 Task: Create a due date automation trigger when advanced on, on the monday before a card is due add dates due in between 1 and 5 working days at 11:00 AM.
Action: Mouse moved to (990, 80)
Screenshot: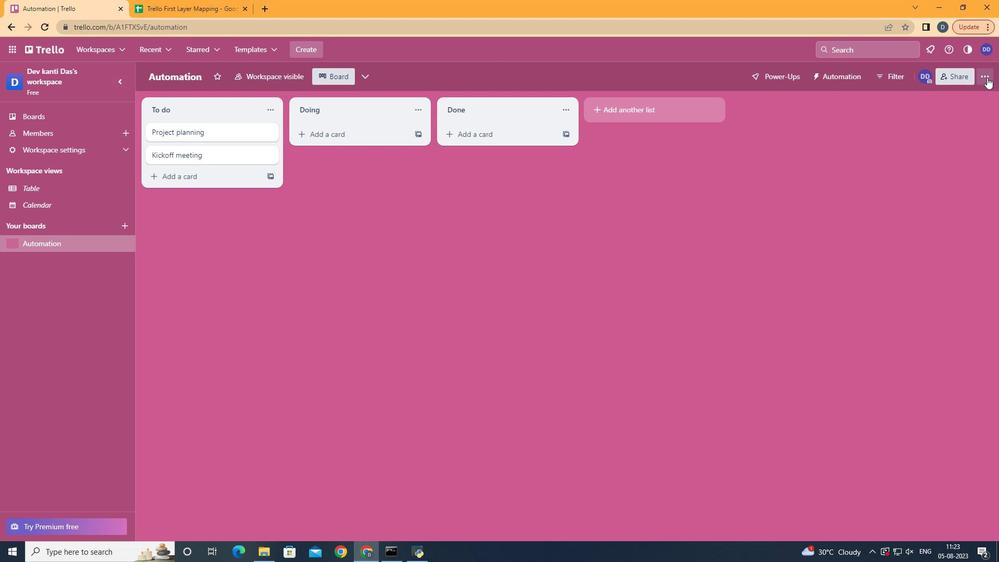 
Action: Mouse pressed left at (990, 80)
Screenshot: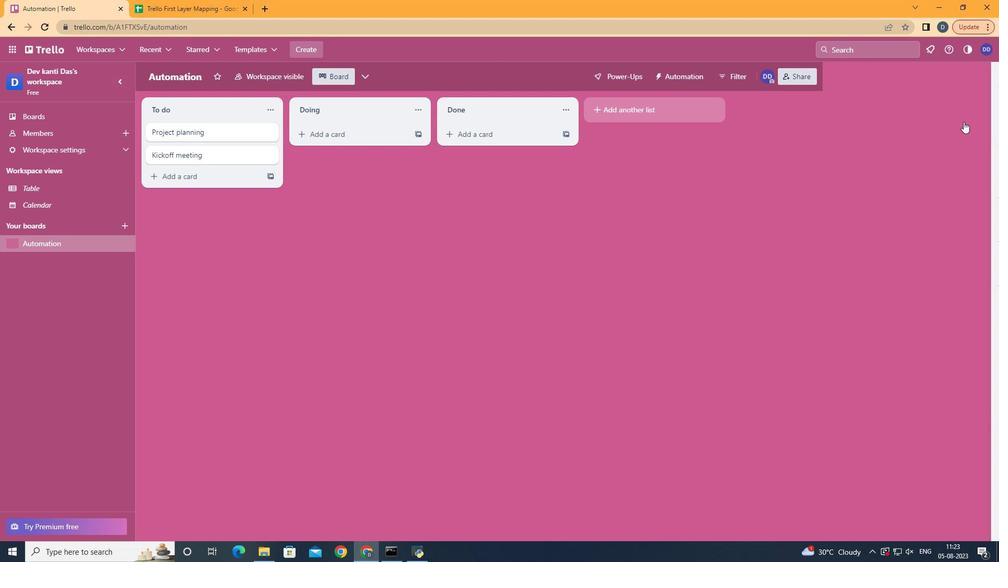 
Action: Mouse moved to (909, 220)
Screenshot: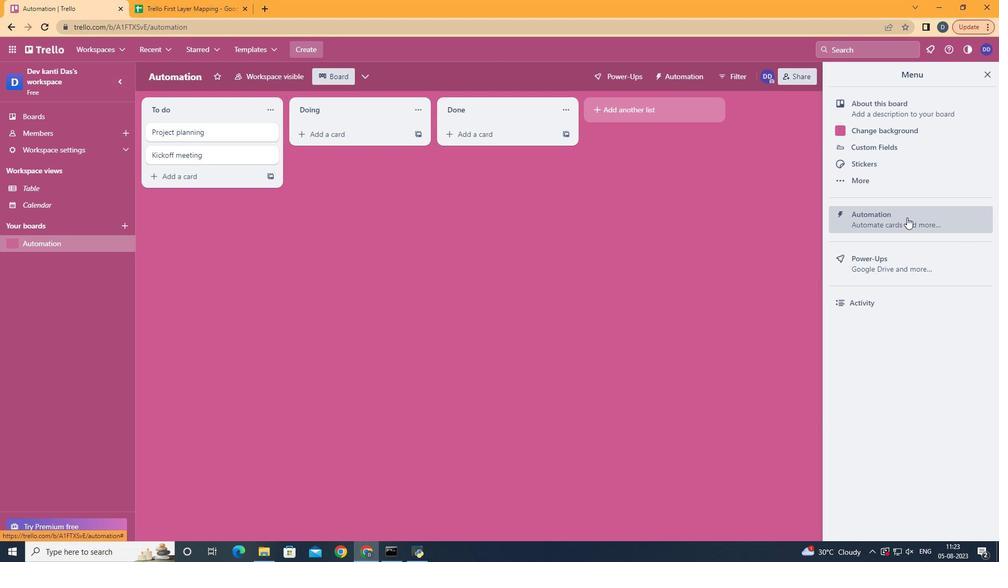 
Action: Mouse pressed left at (909, 220)
Screenshot: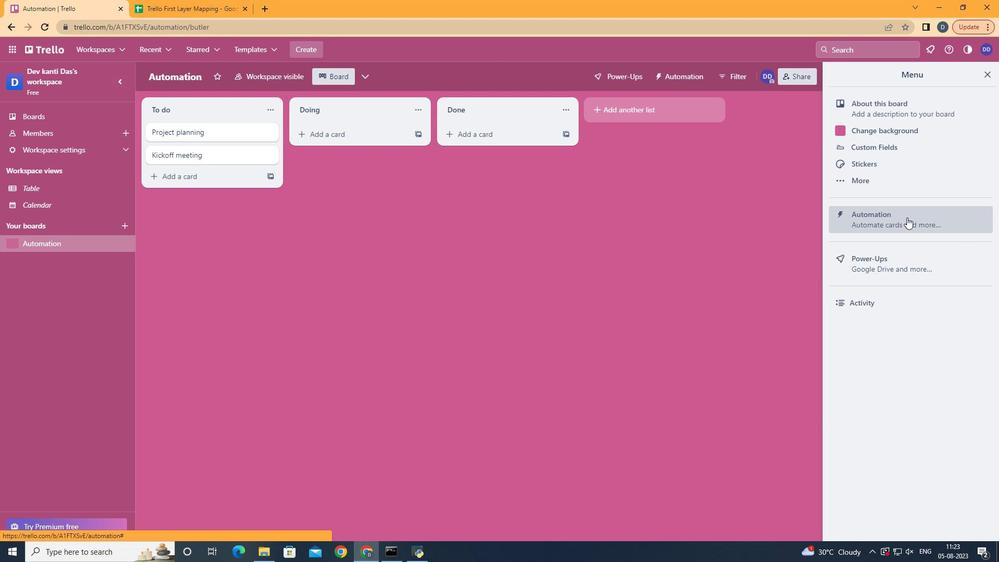 
Action: Mouse moved to (234, 208)
Screenshot: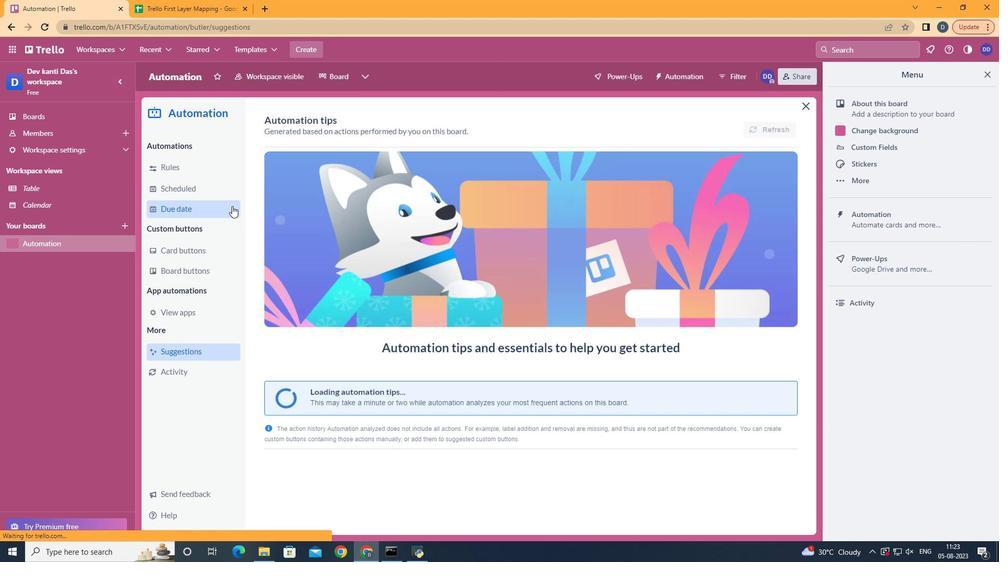 
Action: Mouse pressed left at (234, 208)
Screenshot: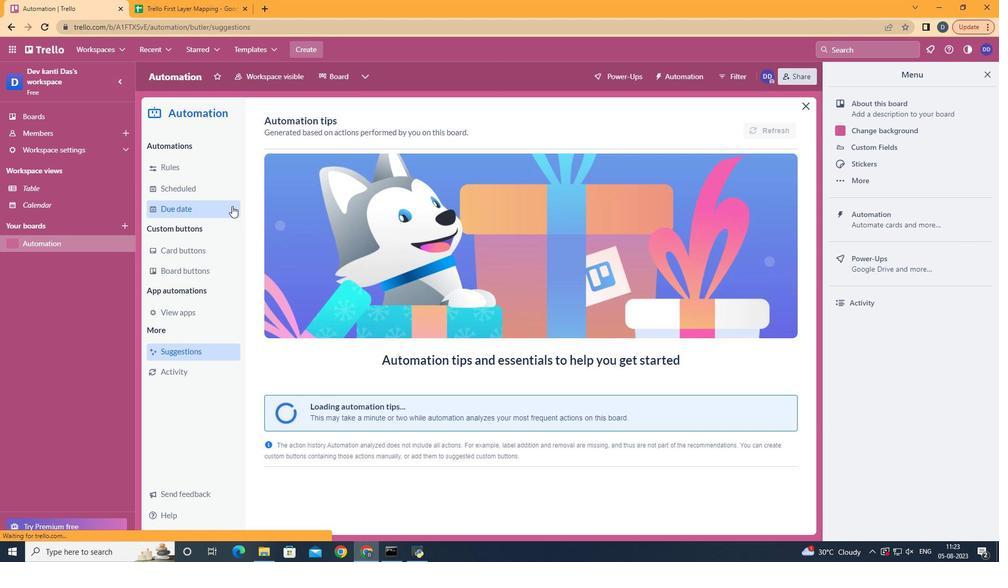 
Action: Mouse moved to (736, 124)
Screenshot: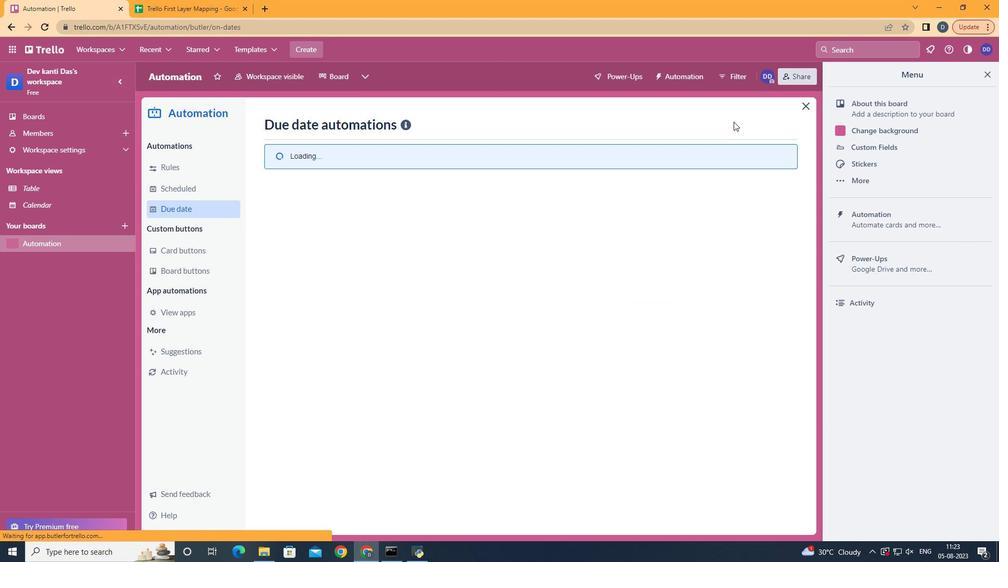 
Action: Mouse pressed left at (736, 124)
Screenshot: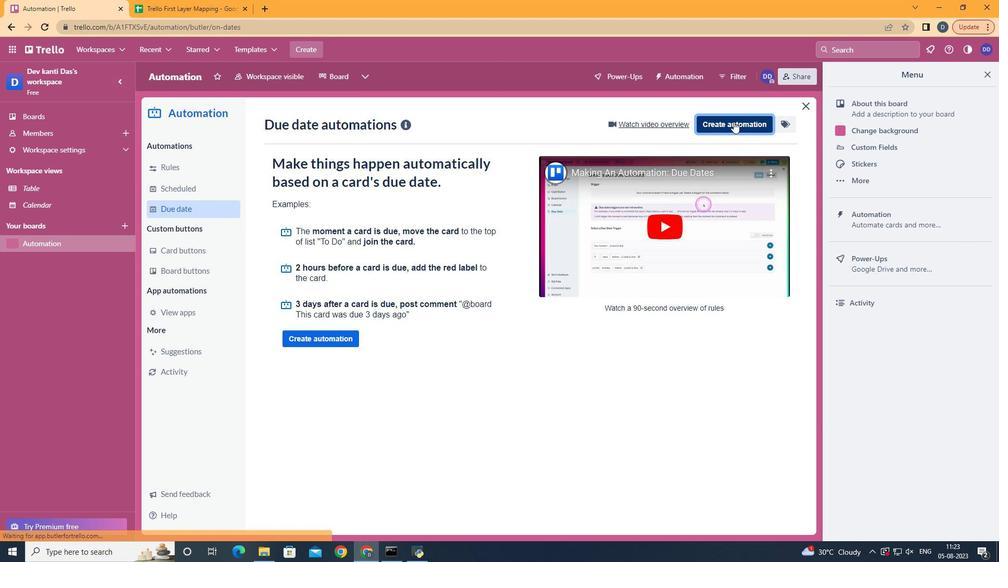 
Action: Mouse moved to (565, 225)
Screenshot: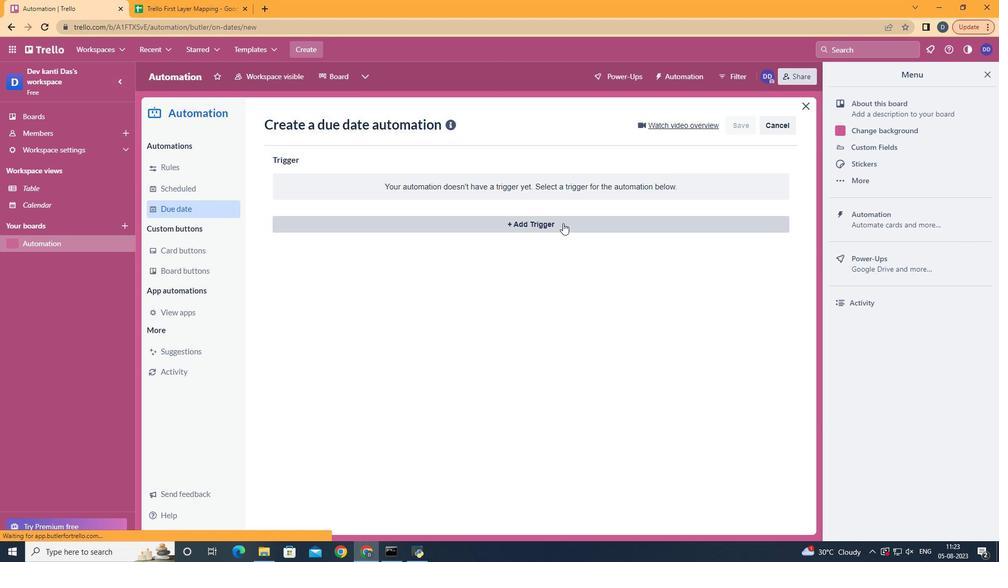 
Action: Mouse pressed left at (565, 225)
Screenshot: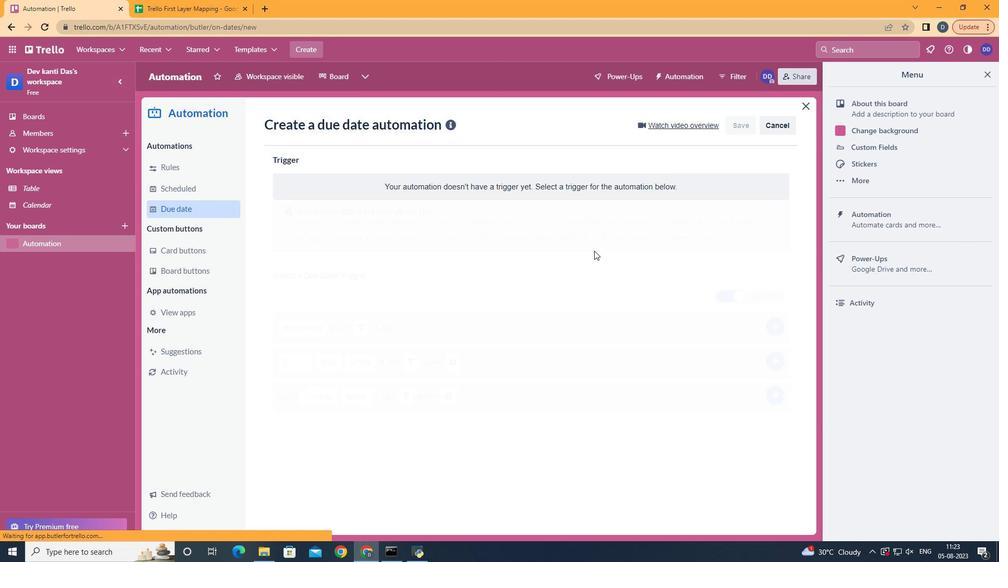 
Action: Mouse moved to (336, 279)
Screenshot: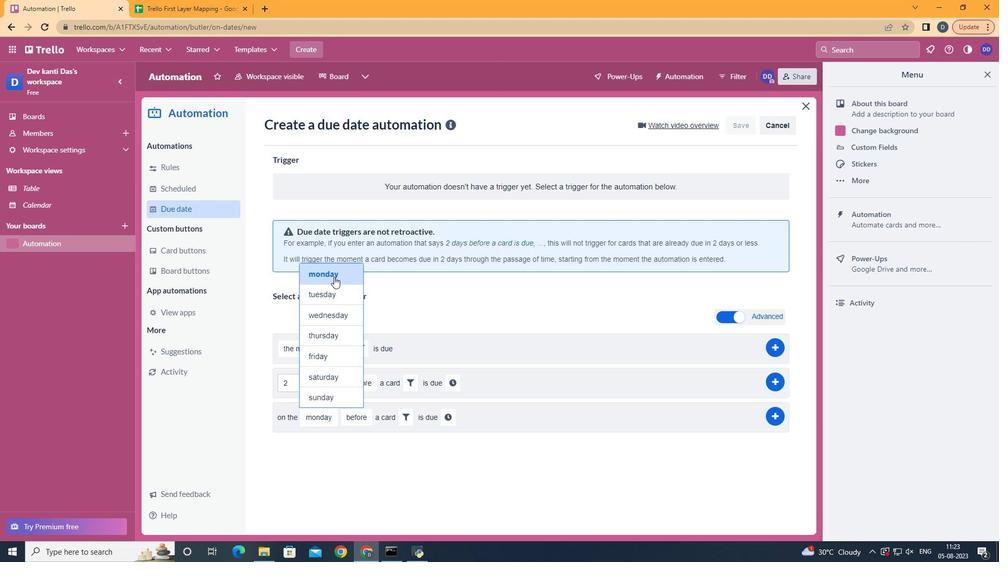 
Action: Mouse pressed left at (336, 279)
Screenshot: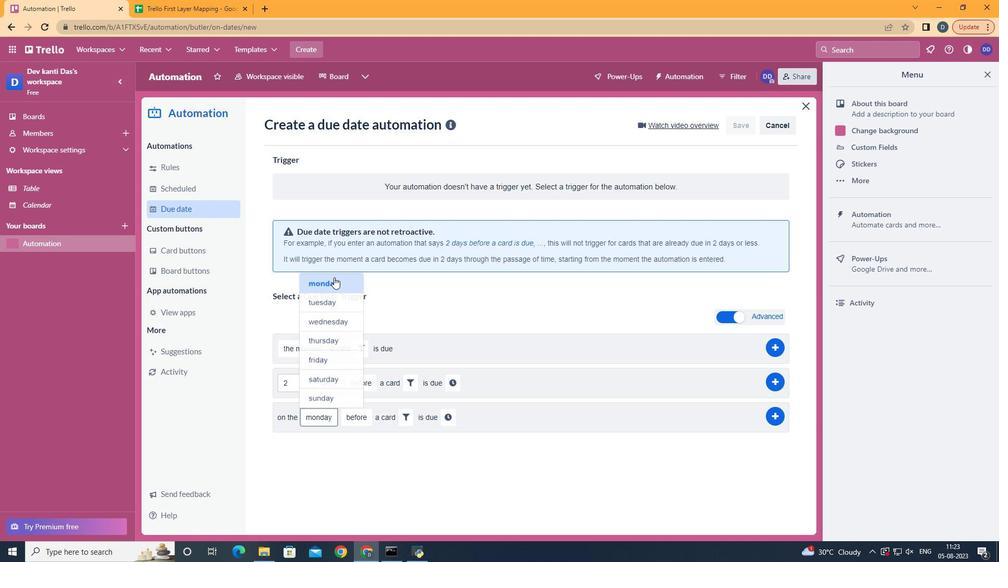 
Action: Mouse moved to (369, 441)
Screenshot: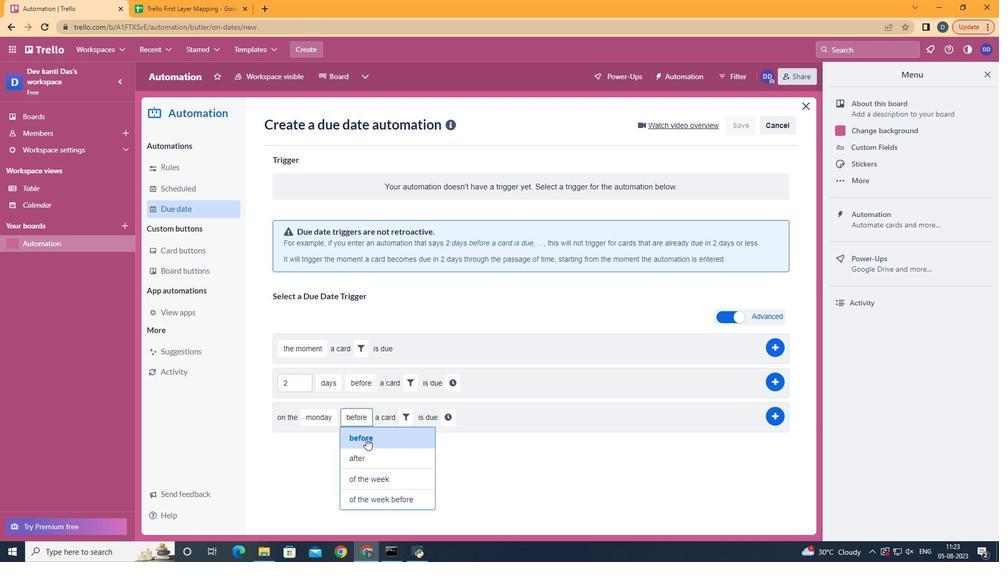 
Action: Mouse pressed left at (369, 441)
Screenshot: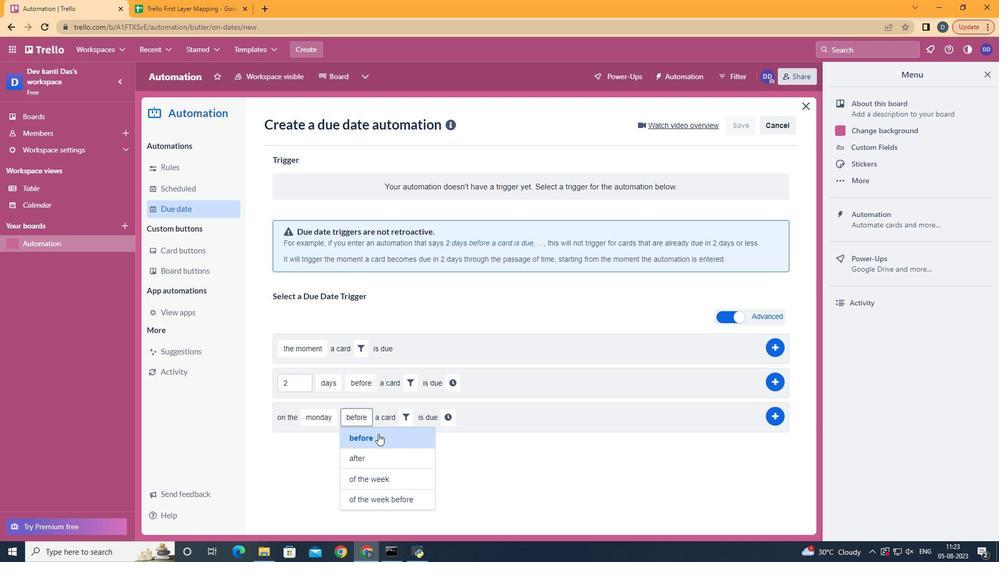 
Action: Mouse moved to (410, 421)
Screenshot: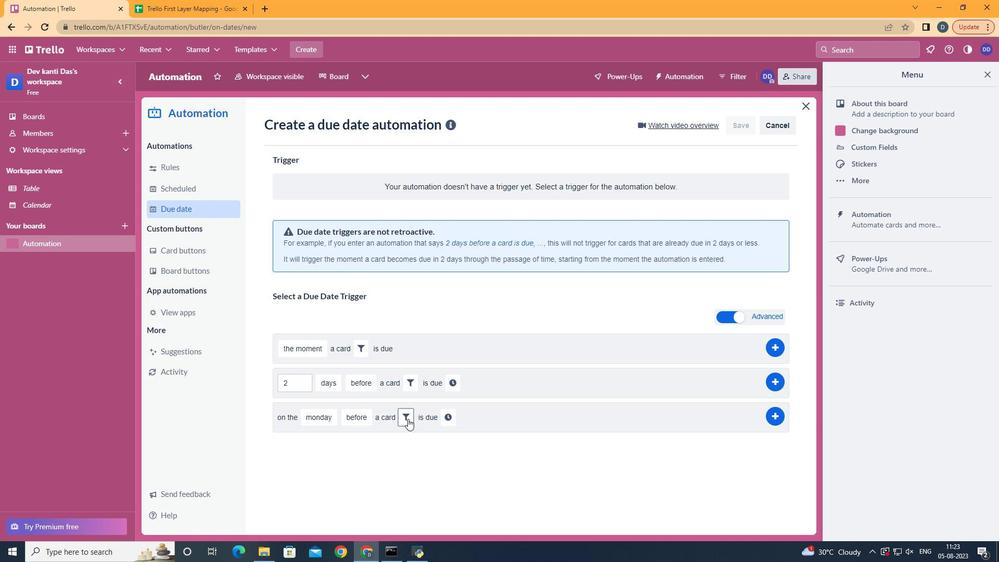 
Action: Mouse pressed left at (410, 421)
Screenshot: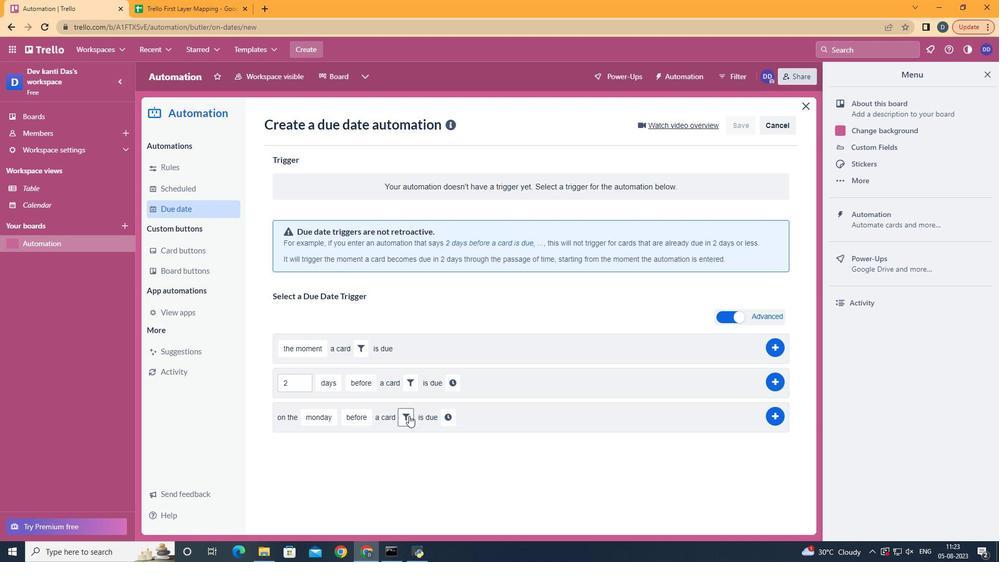
Action: Mouse moved to (467, 457)
Screenshot: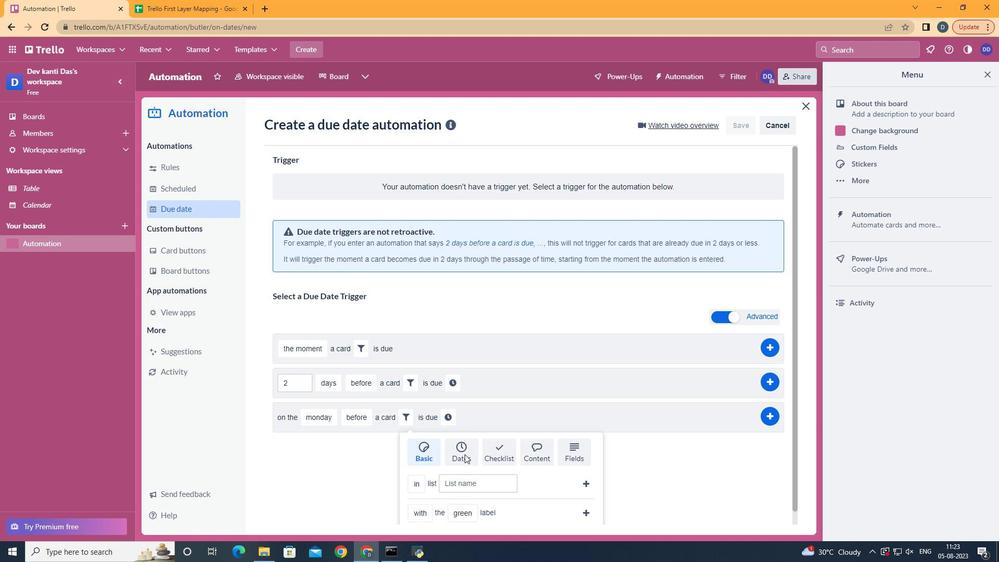 
Action: Mouse pressed left at (467, 457)
Screenshot: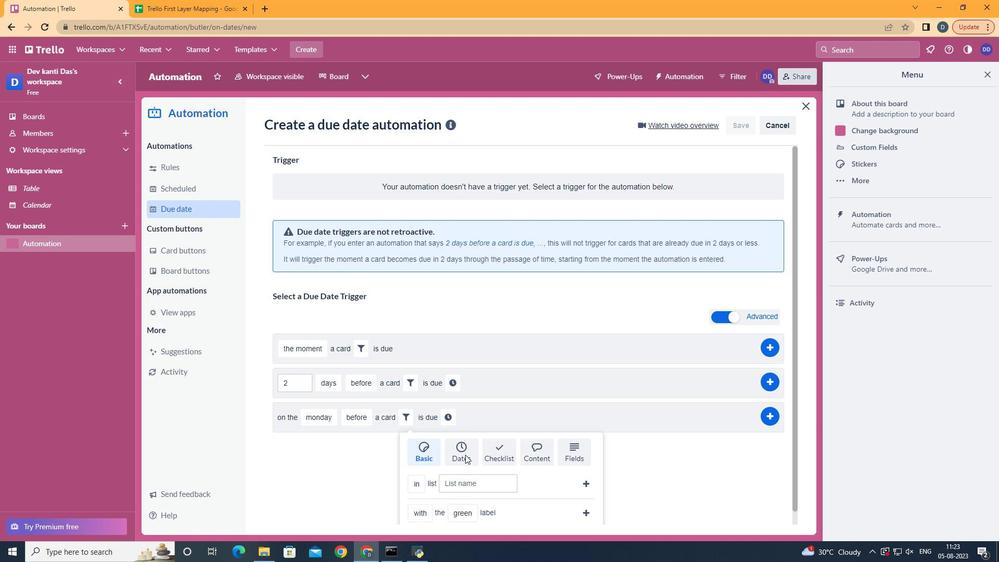 
Action: Mouse moved to (467, 457)
Screenshot: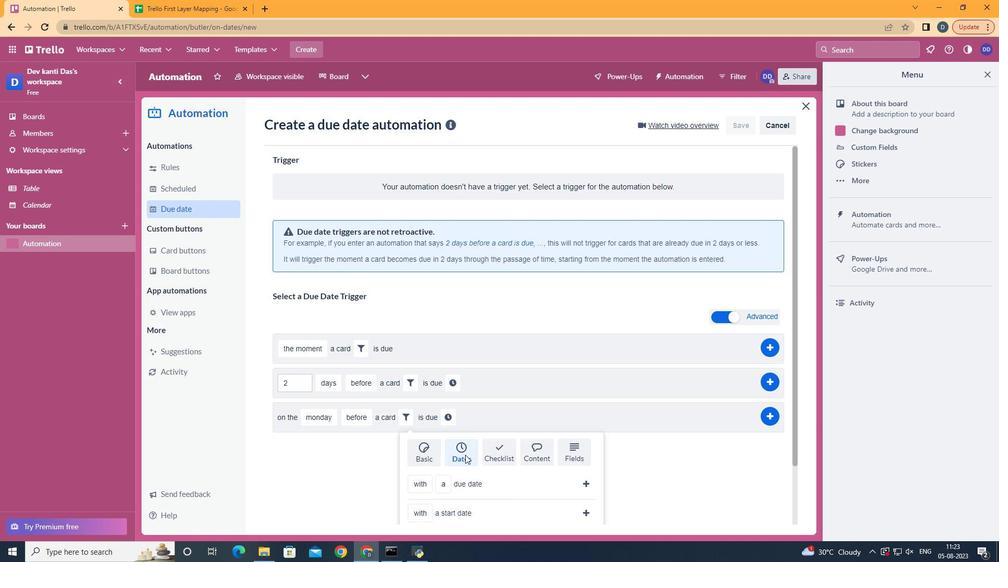 
Action: Mouse scrolled (467, 457) with delta (0, 0)
Screenshot: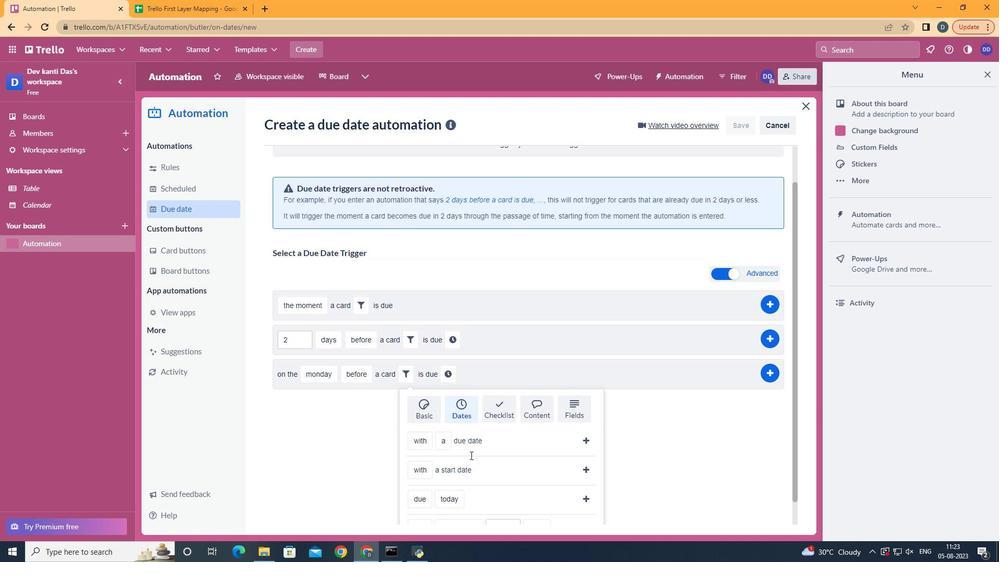 
Action: Mouse scrolled (467, 457) with delta (0, 0)
Screenshot: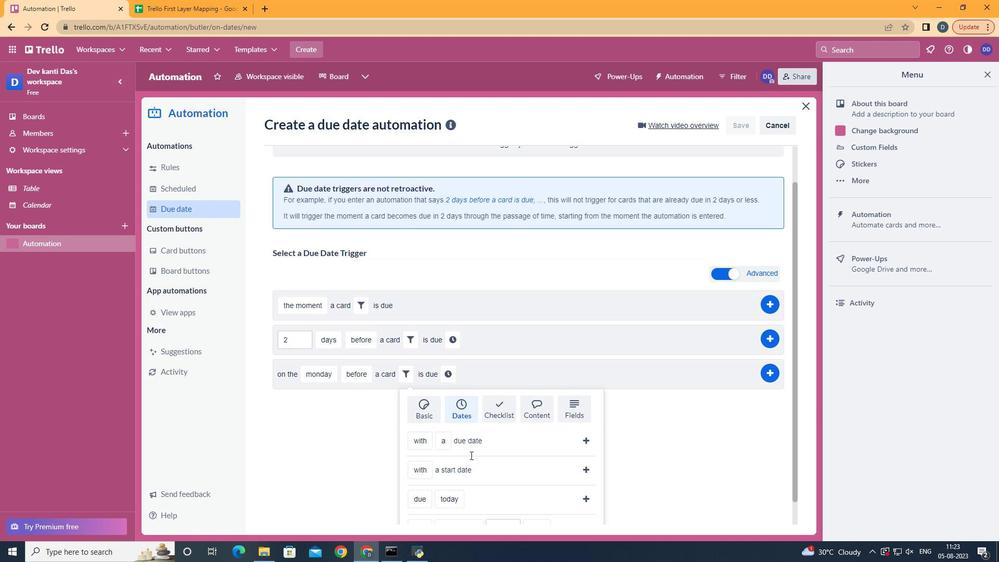 
Action: Mouse scrolled (467, 457) with delta (0, 0)
Screenshot: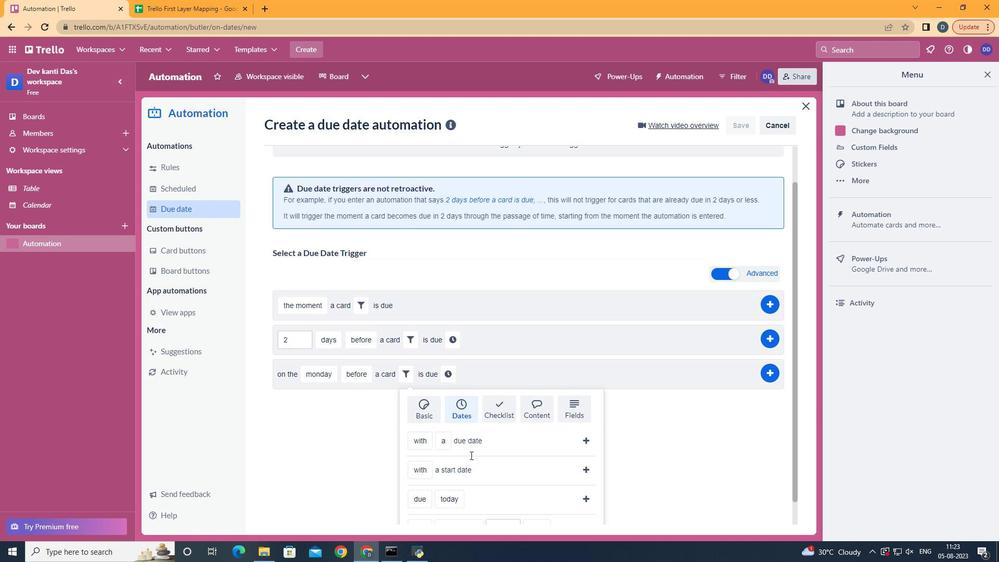
Action: Mouse scrolled (467, 457) with delta (0, 0)
Screenshot: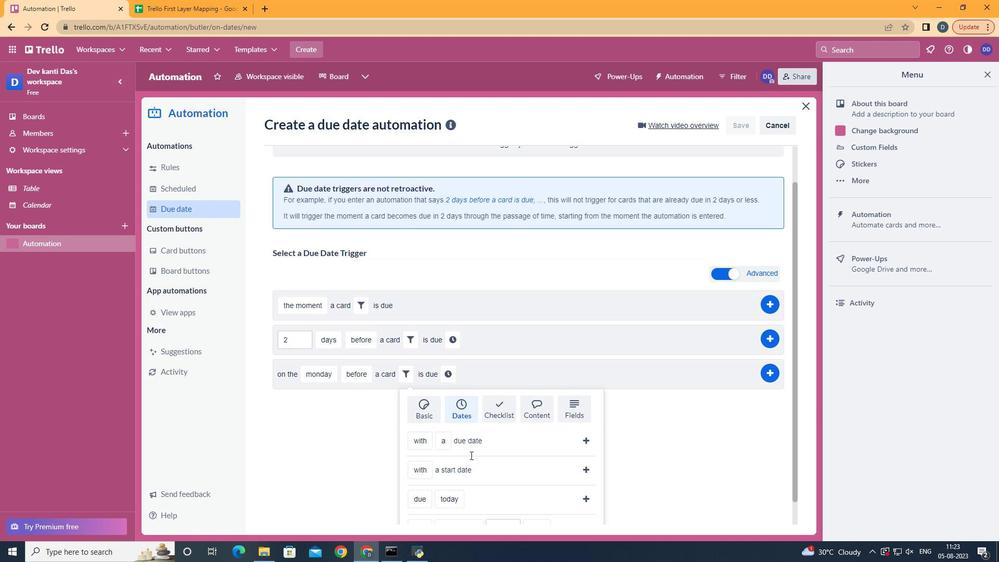 
Action: Mouse scrolled (467, 457) with delta (0, 0)
Screenshot: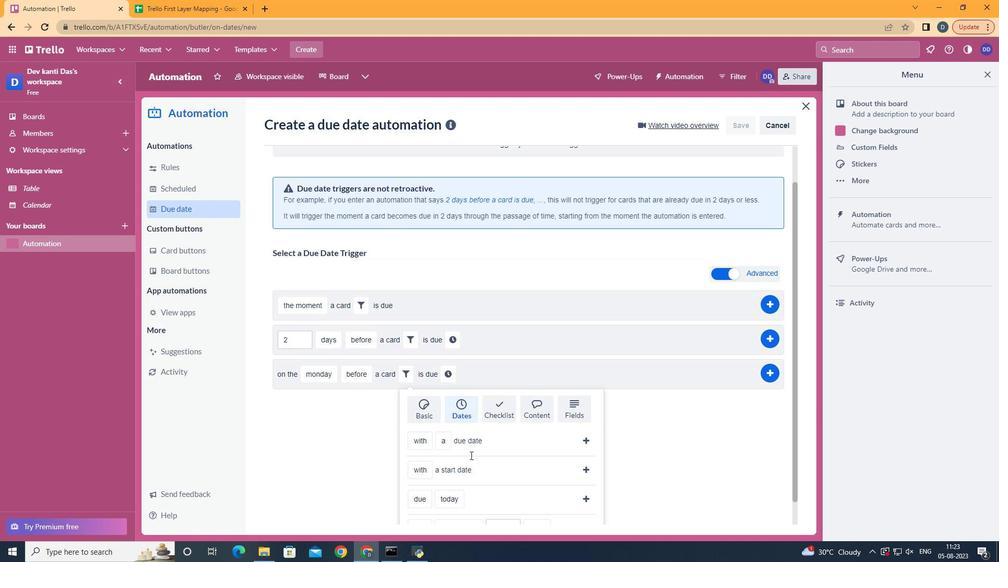 
Action: Mouse moved to (437, 465)
Screenshot: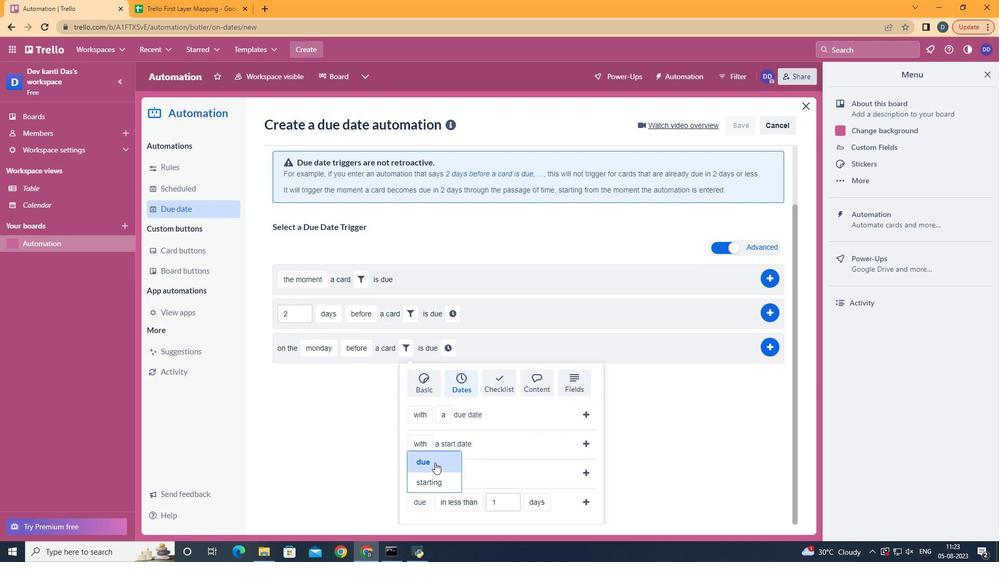 
Action: Mouse pressed left at (437, 465)
Screenshot: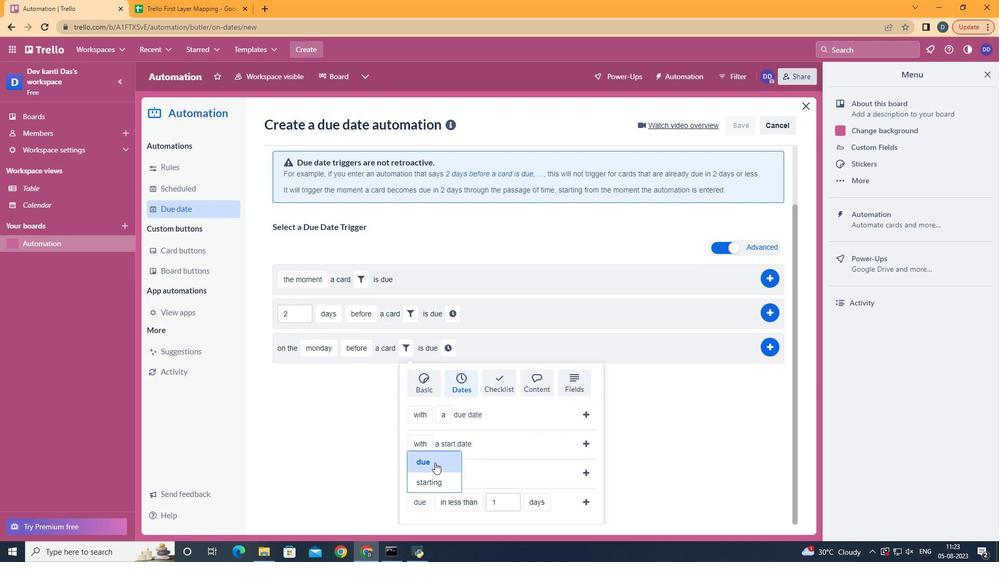 
Action: Mouse moved to (479, 485)
Screenshot: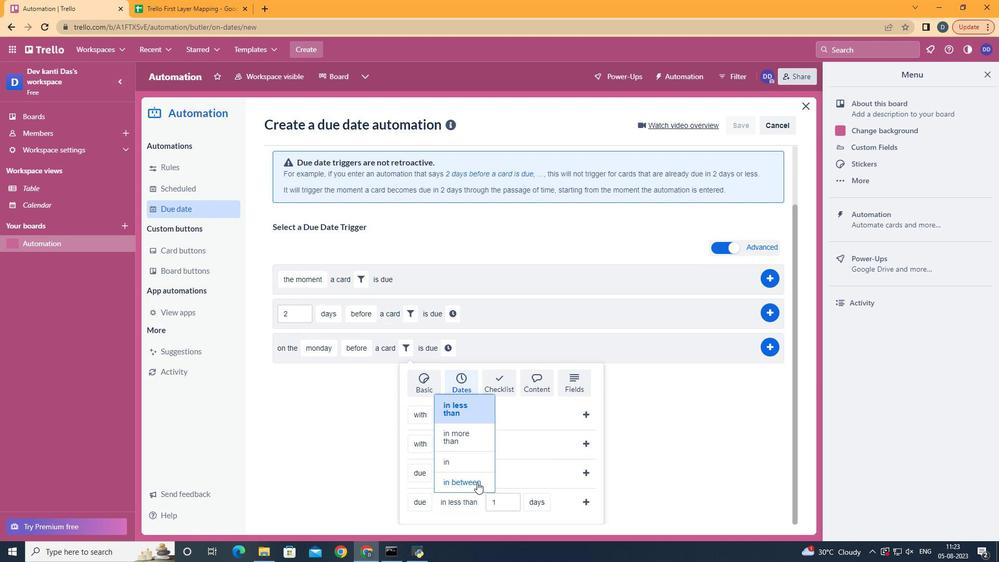 
Action: Mouse pressed left at (479, 485)
Screenshot: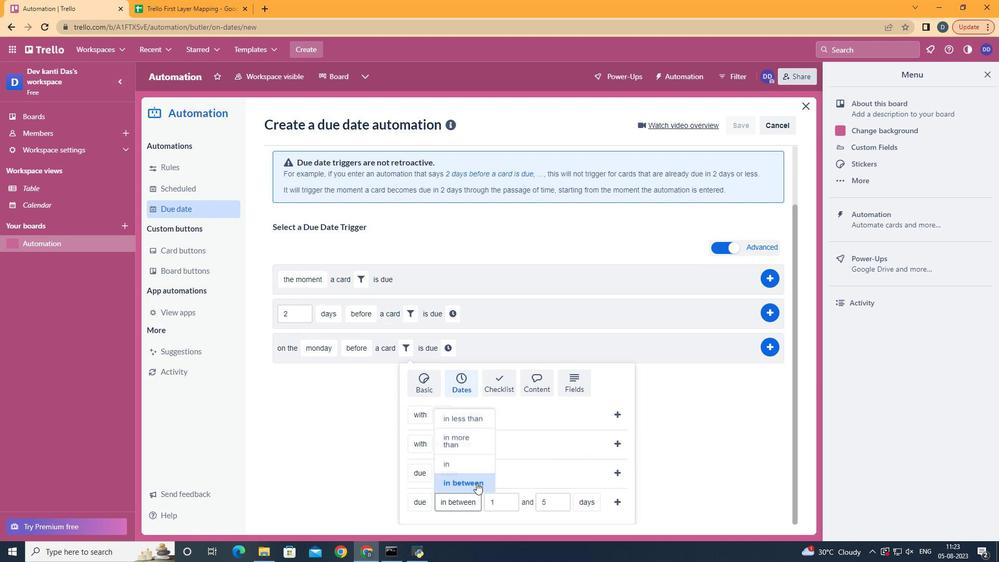 
Action: Mouse moved to (596, 491)
Screenshot: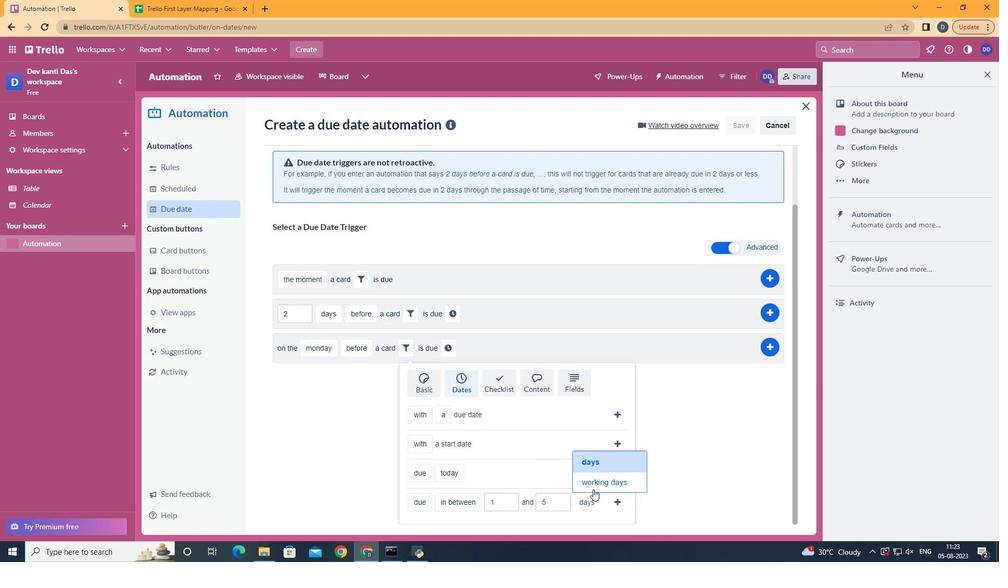 
Action: Mouse pressed left at (596, 491)
Screenshot: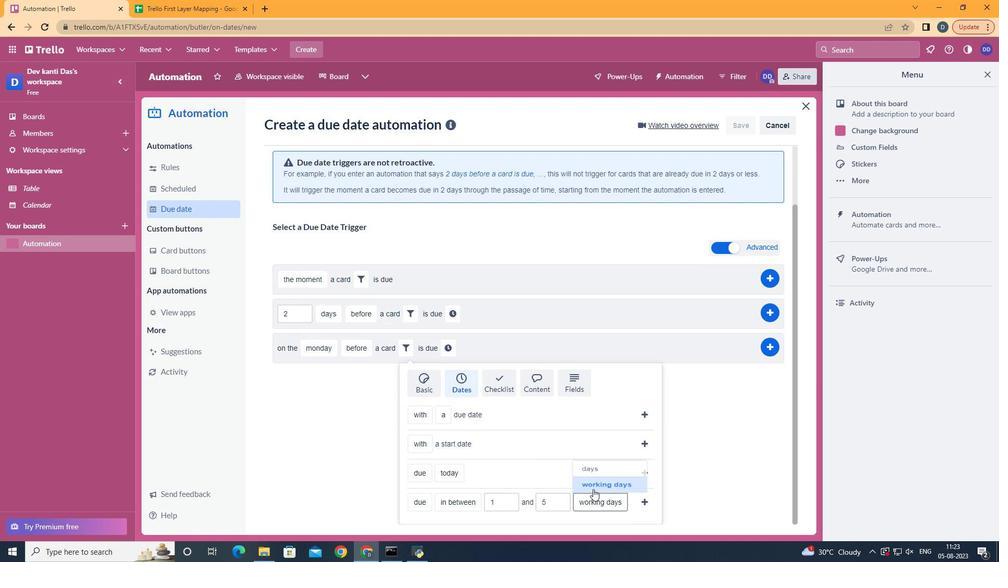 
Action: Mouse moved to (646, 505)
Screenshot: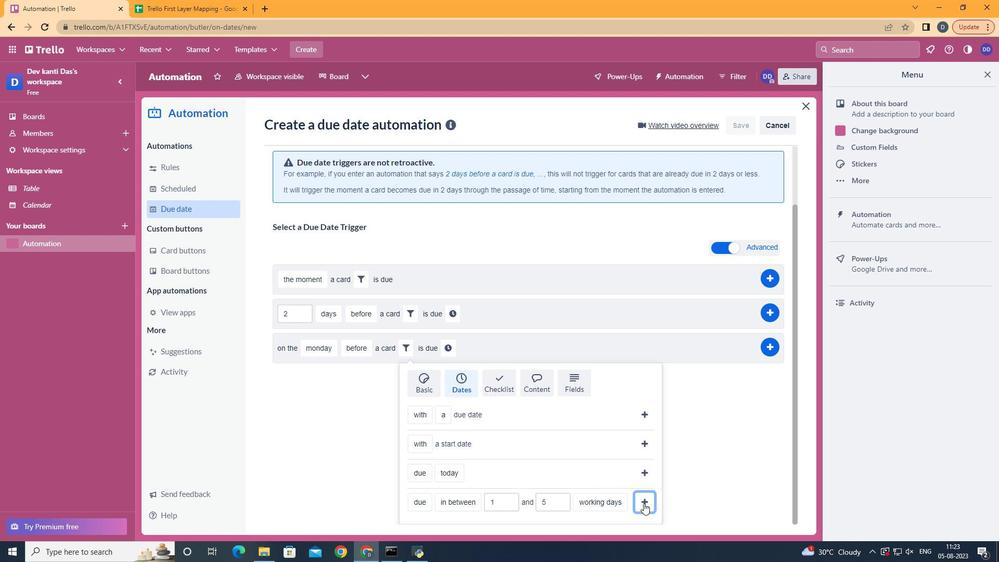 
Action: Mouse pressed left at (646, 505)
Screenshot: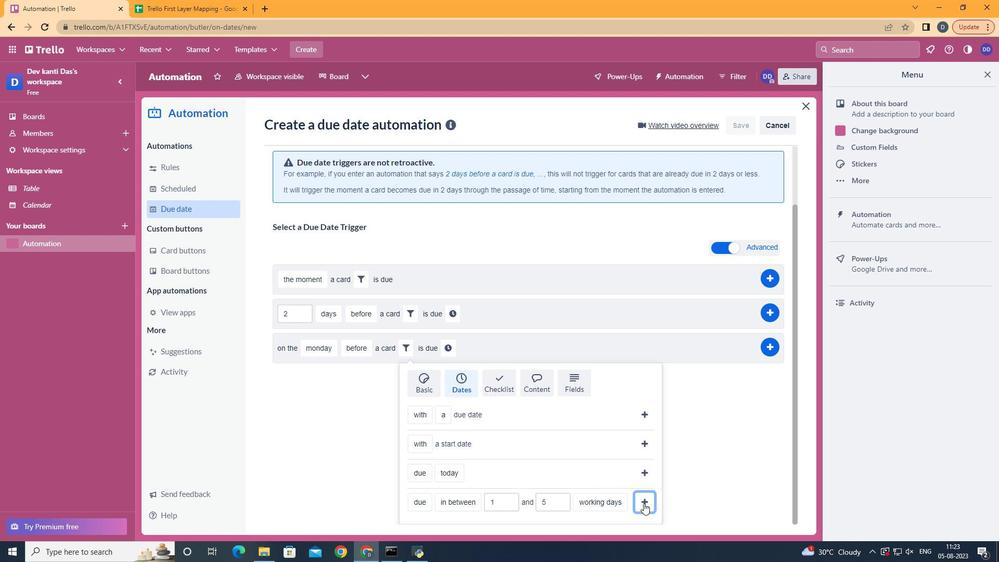 
Action: Mouse moved to (592, 418)
Screenshot: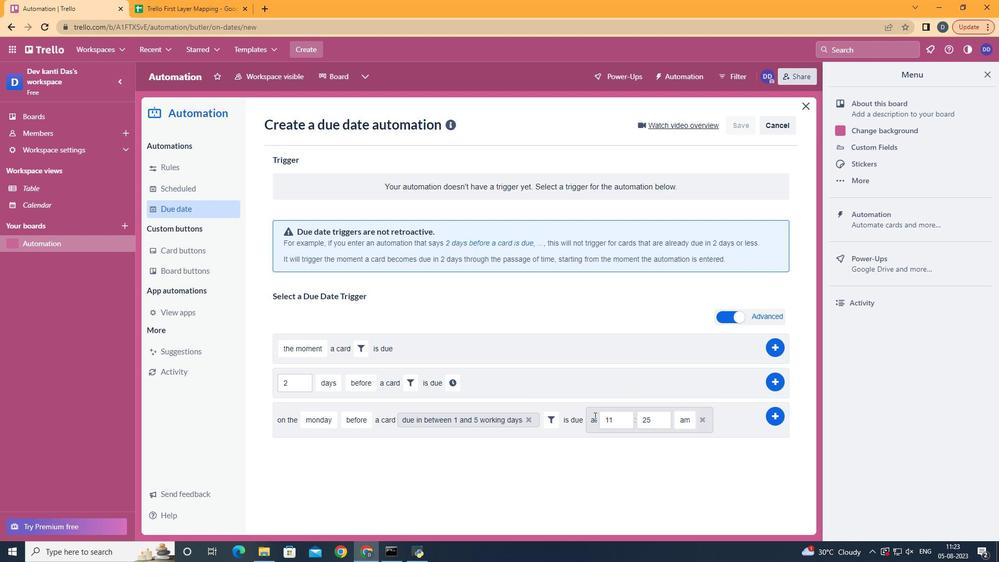 
Action: Mouse pressed left at (592, 418)
Screenshot: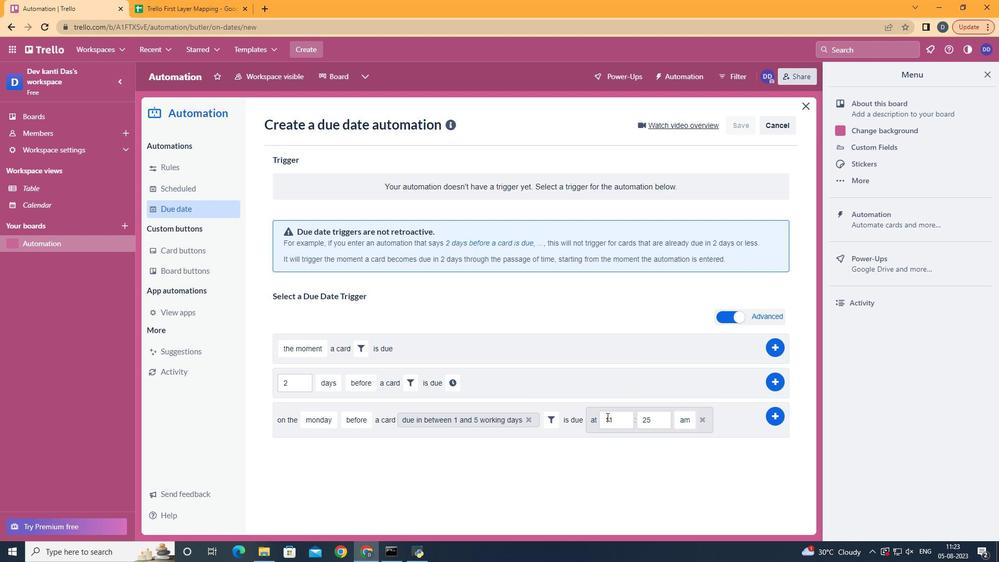 
Action: Mouse moved to (660, 423)
Screenshot: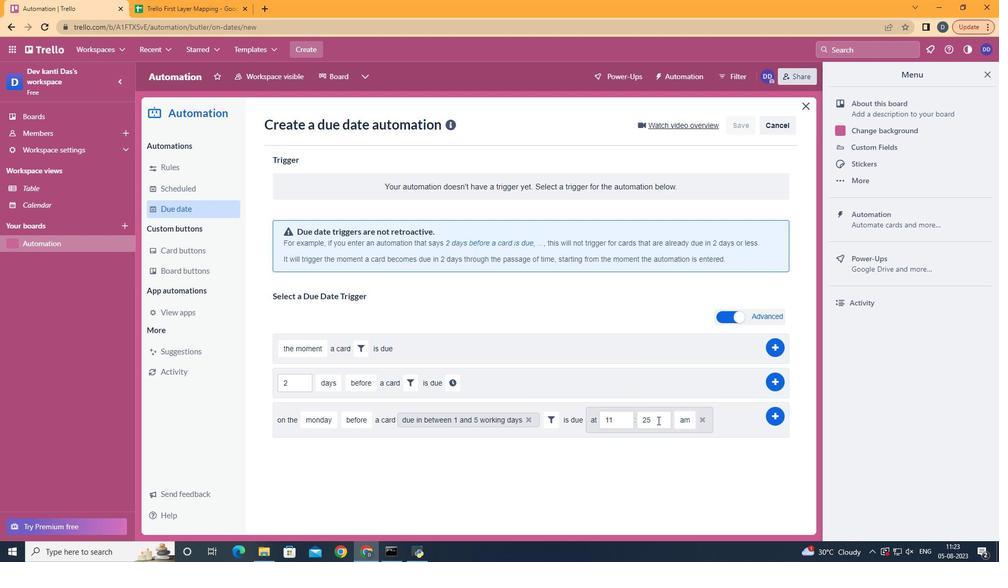 
Action: Mouse pressed left at (660, 423)
Screenshot: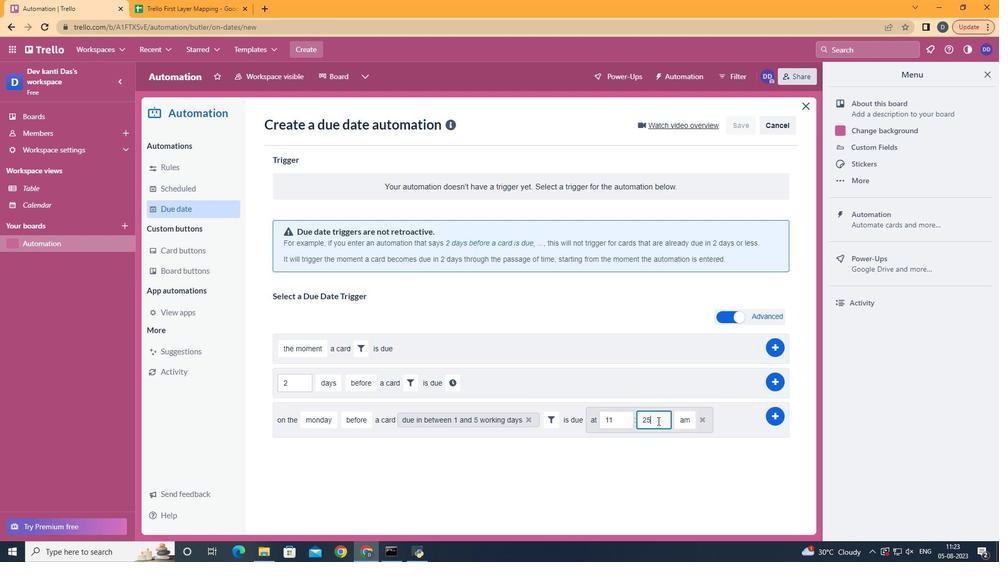 
Action: Mouse moved to (660, 423)
Screenshot: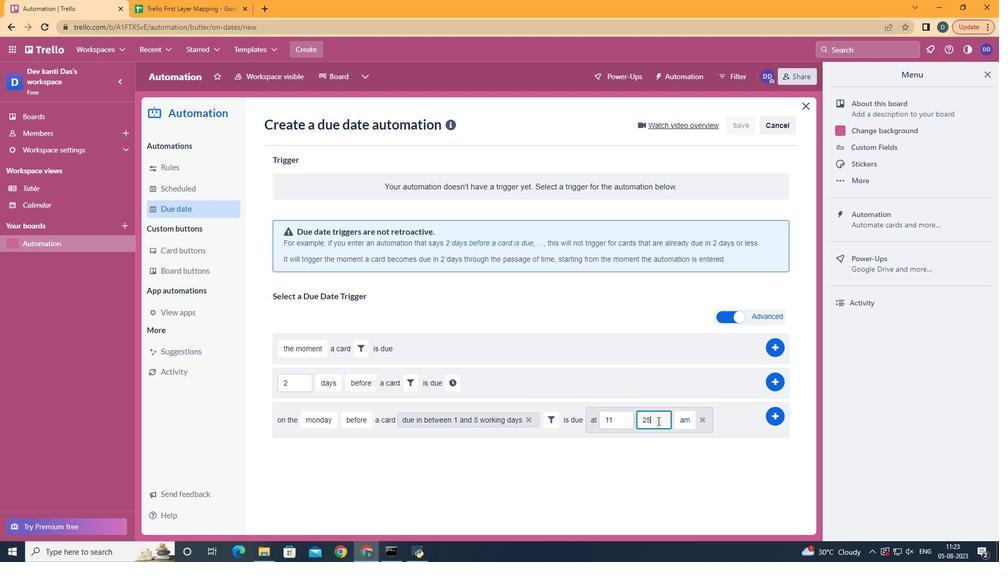 
Action: Key pressed <Key.backspace><Key.backspace>00
Screenshot: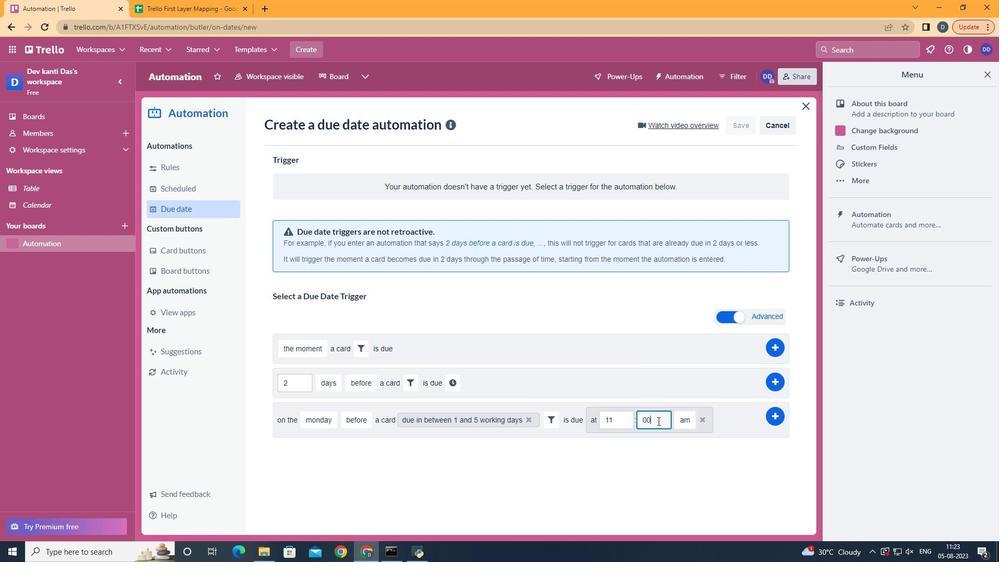 
Action: Mouse moved to (773, 416)
Screenshot: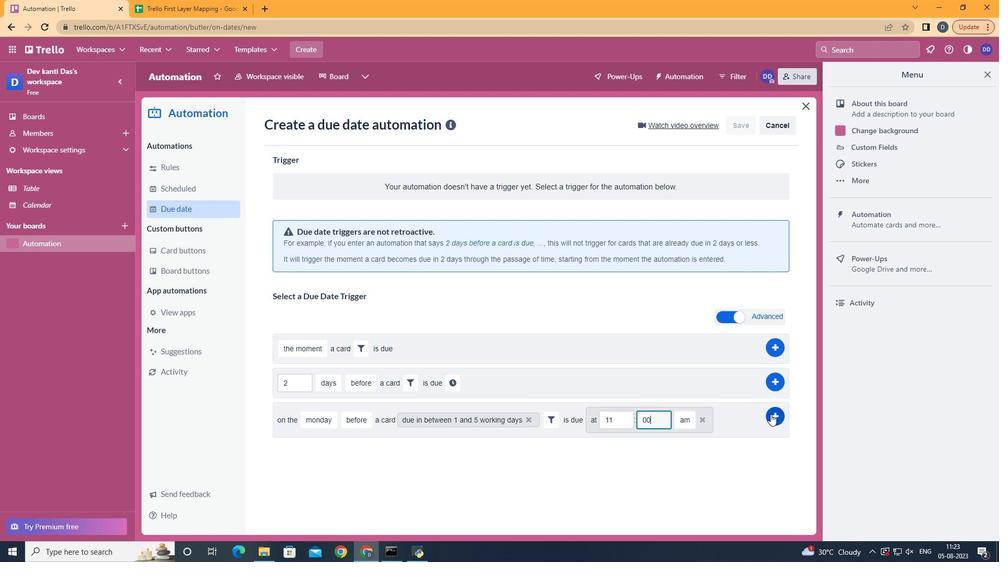
Action: Mouse pressed left at (773, 416)
Screenshot: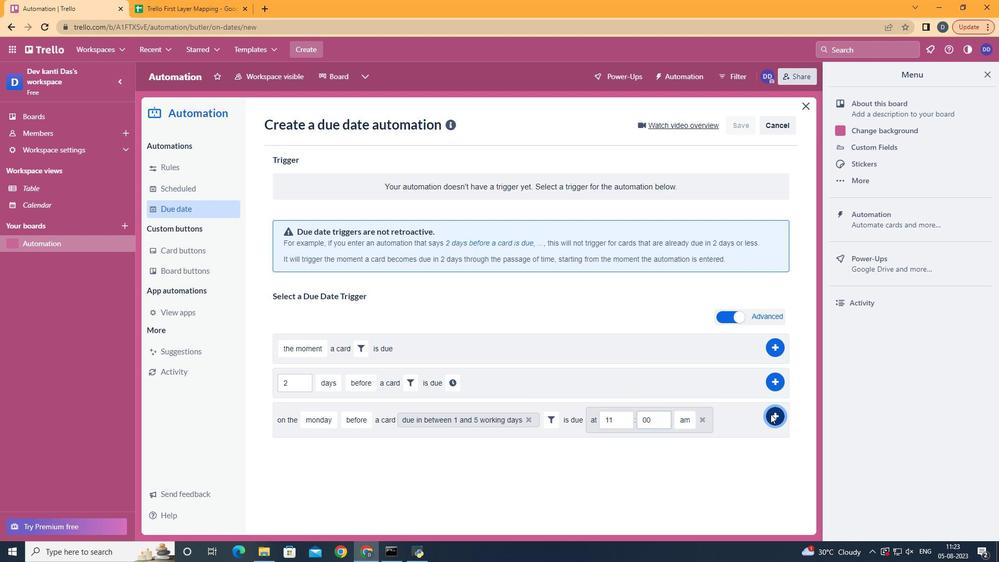
Action: Mouse moved to (611, 222)
Screenshot: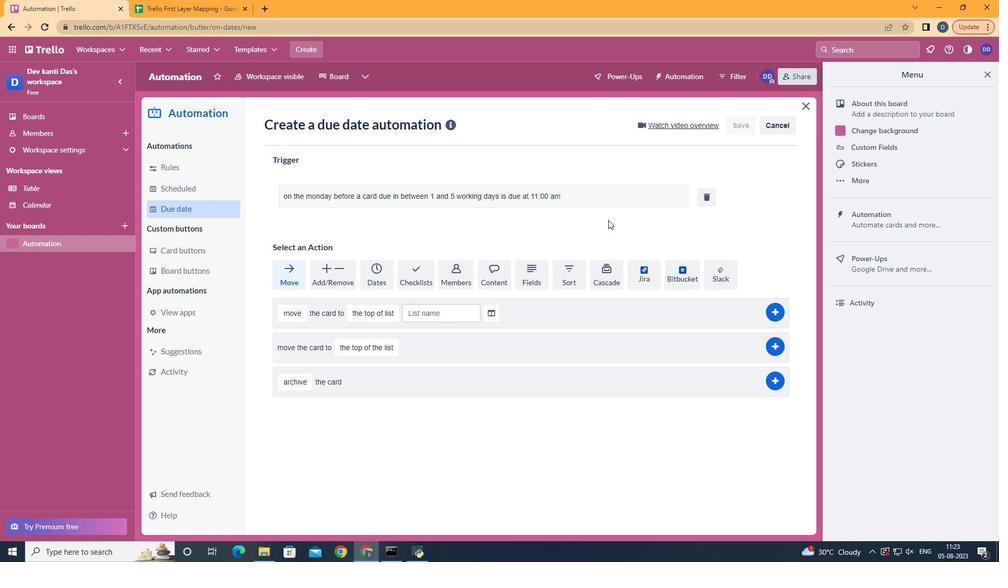 
